 Task: Select Start on the last viewed page
Action: Mouse moved to (63, 89)
Screenshot: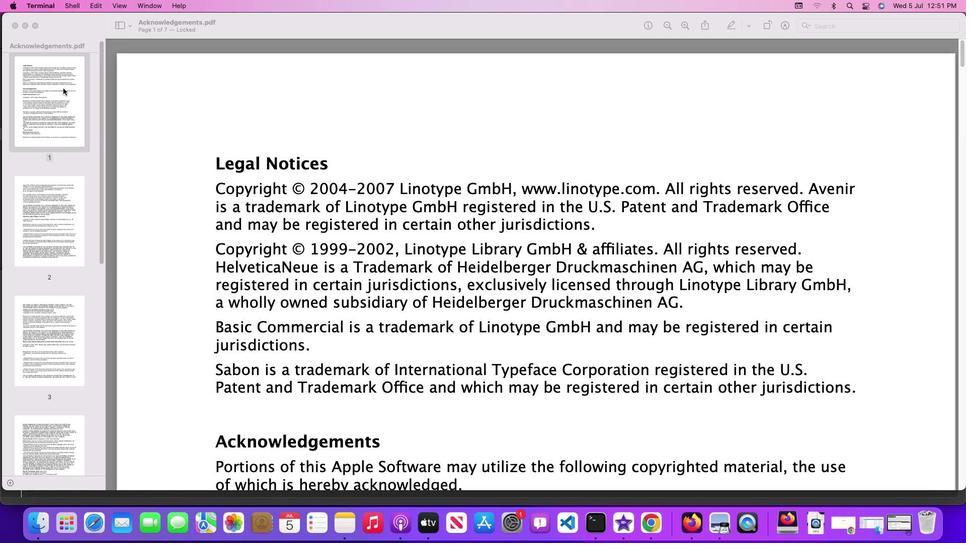
Action: Mouse pressed left at (63, 89)
Screenshot: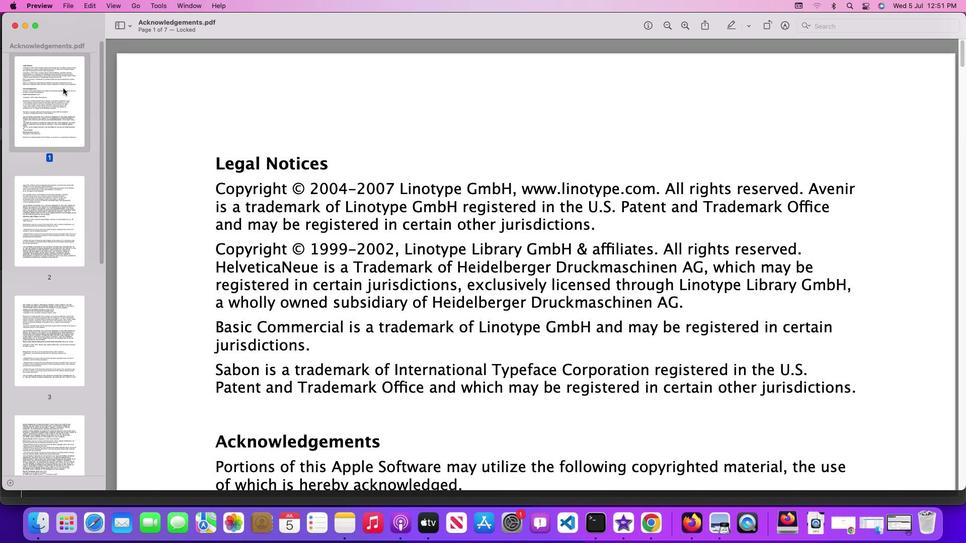 
Action: Mouse moved to (44, 8)
Screenshot: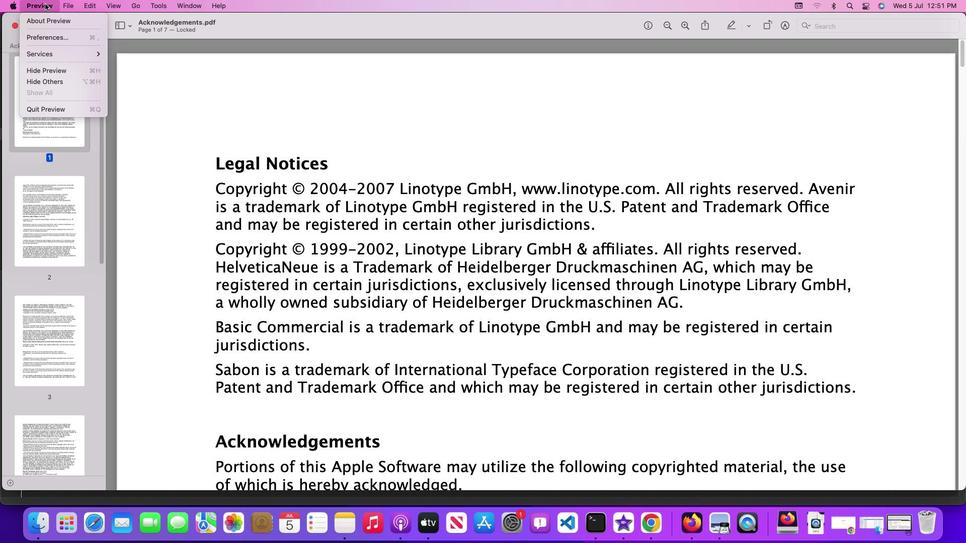 
Action: Mouse pressed left at (44, 8)
Screenshot: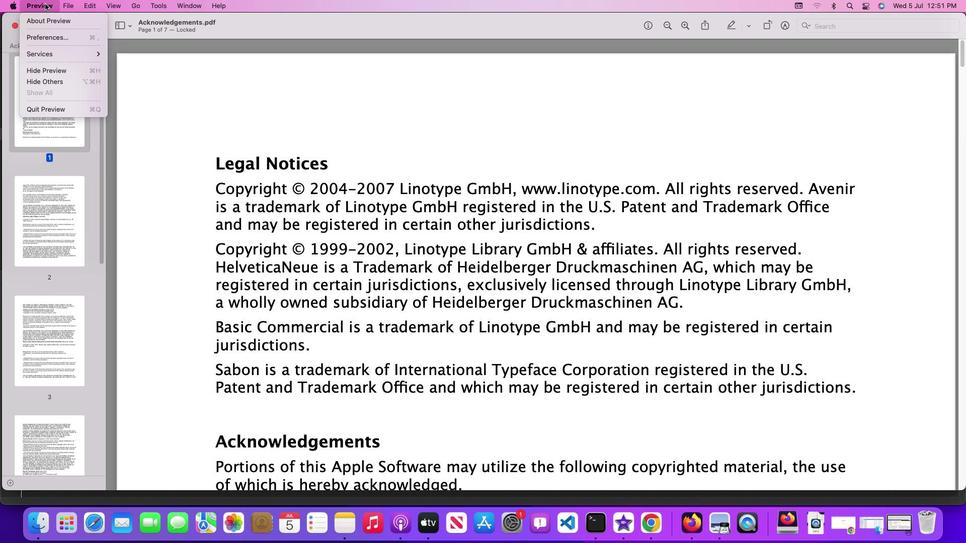 
Action: Mouse moved to (61, 41)
Screenshot: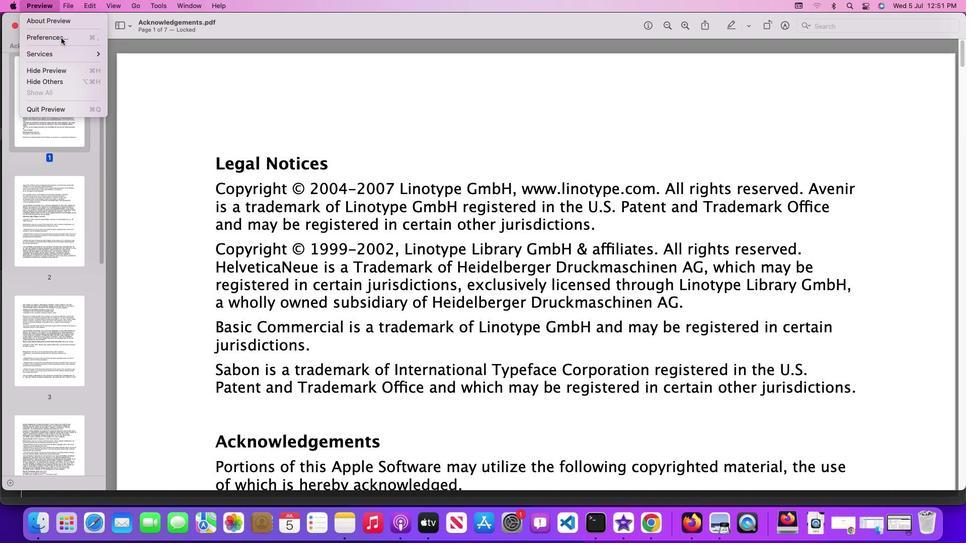 
Action: Mouse pressed left at (61, 41)
Screenshot: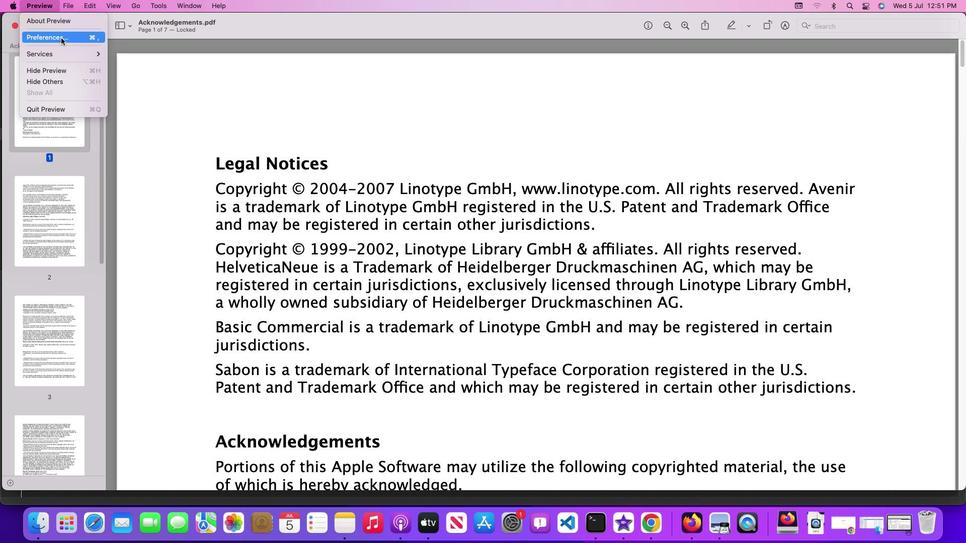 
Action: Mouse moved to (505, 267)
Screenshot: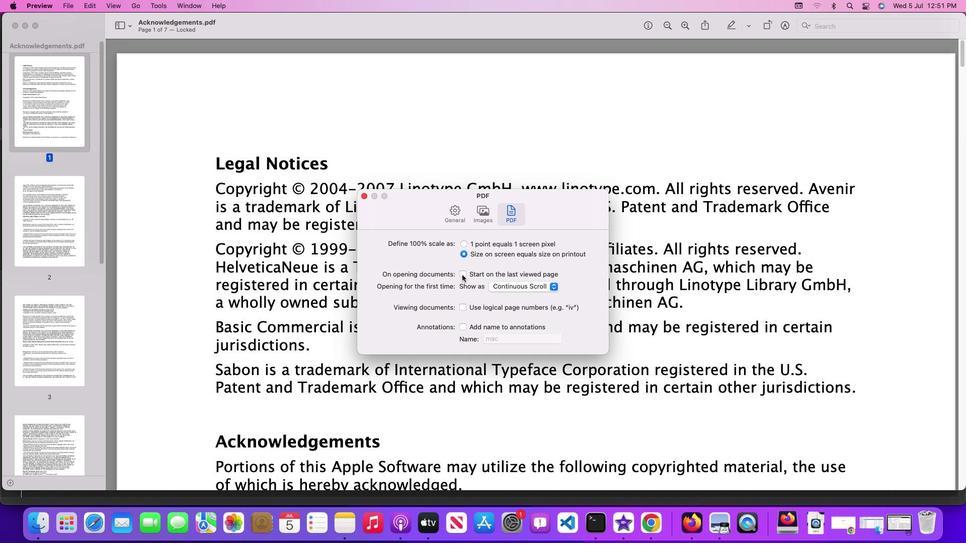 
Action: Mouse pressed left at (505, 267)
Screenshot: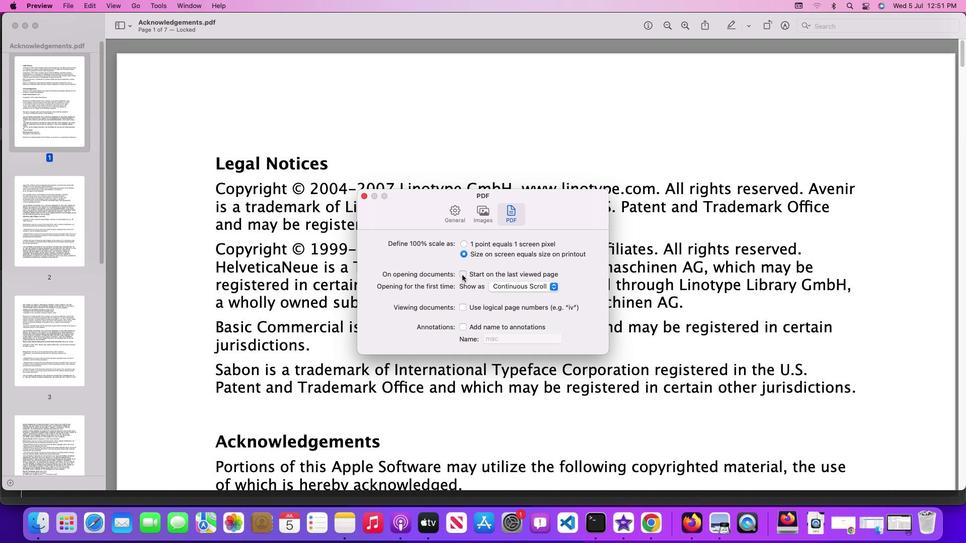 
Action: Mouse moved to (637, 248)
Screenshot: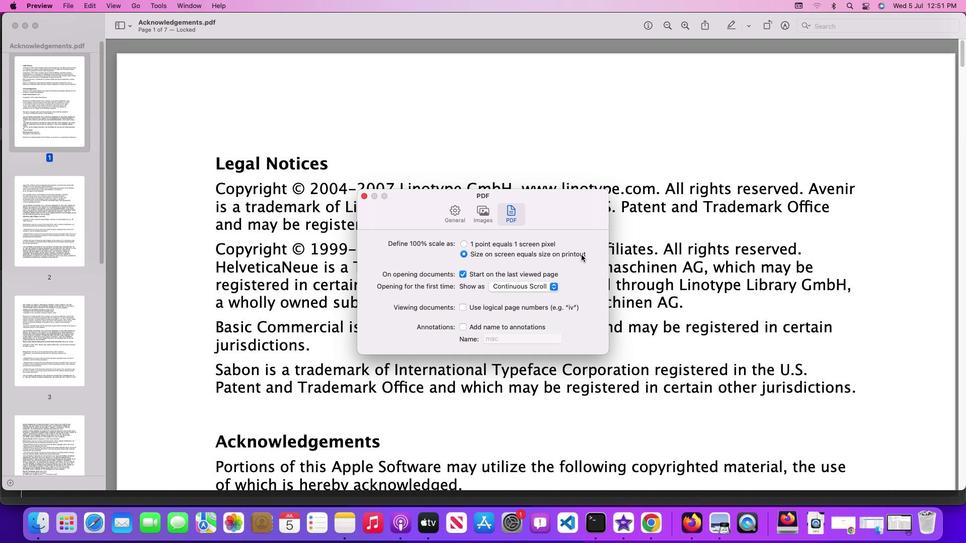 
